 Task: Add Boiron Arnicare Tablets to the cart.
Action: Mouse moved to (251, 123)
Screenshot: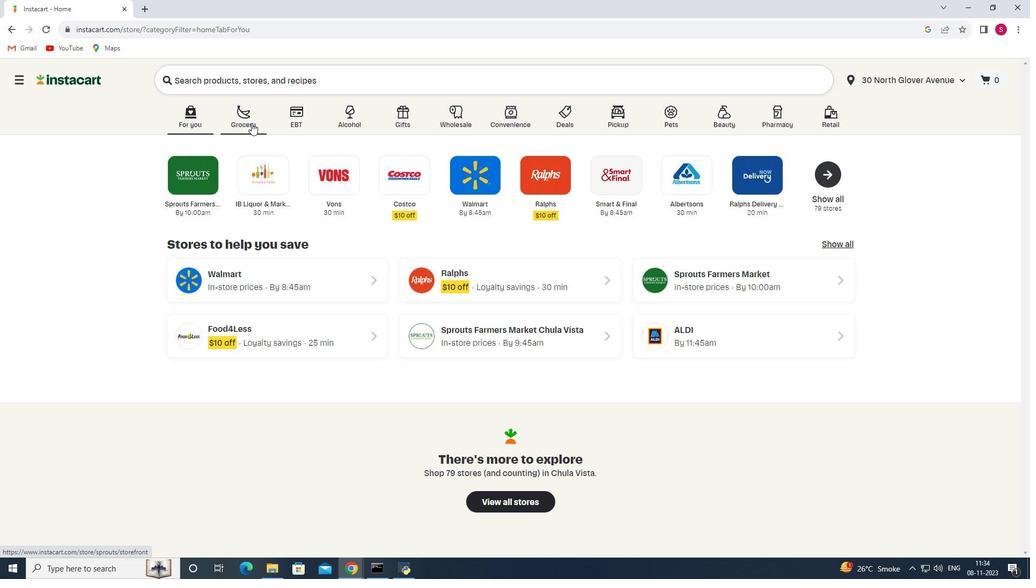 
Action: Mouse pressed left at (251, 123)
Screenshot: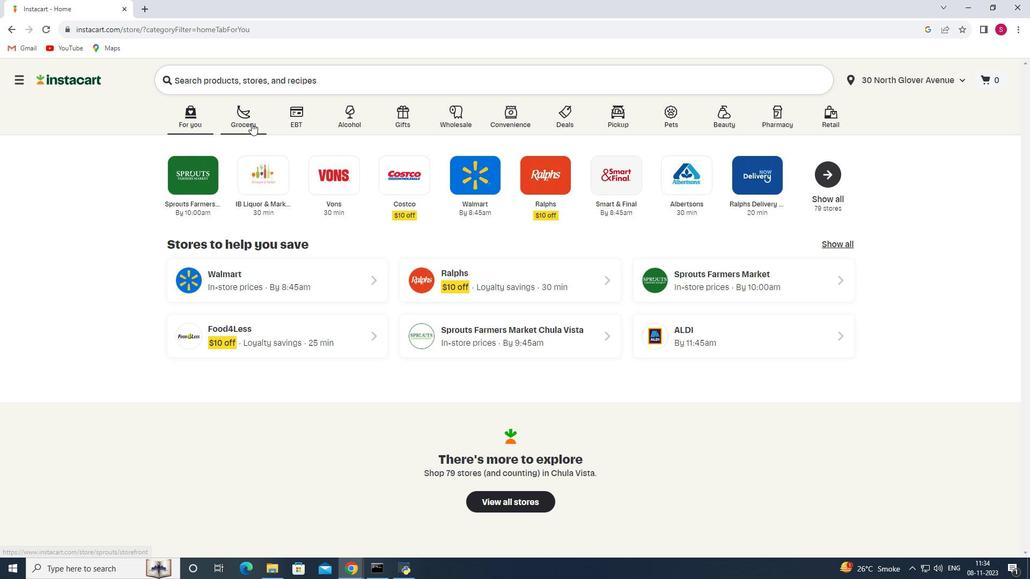 
Action: Mouse moved to (228, 314)
Screenshot: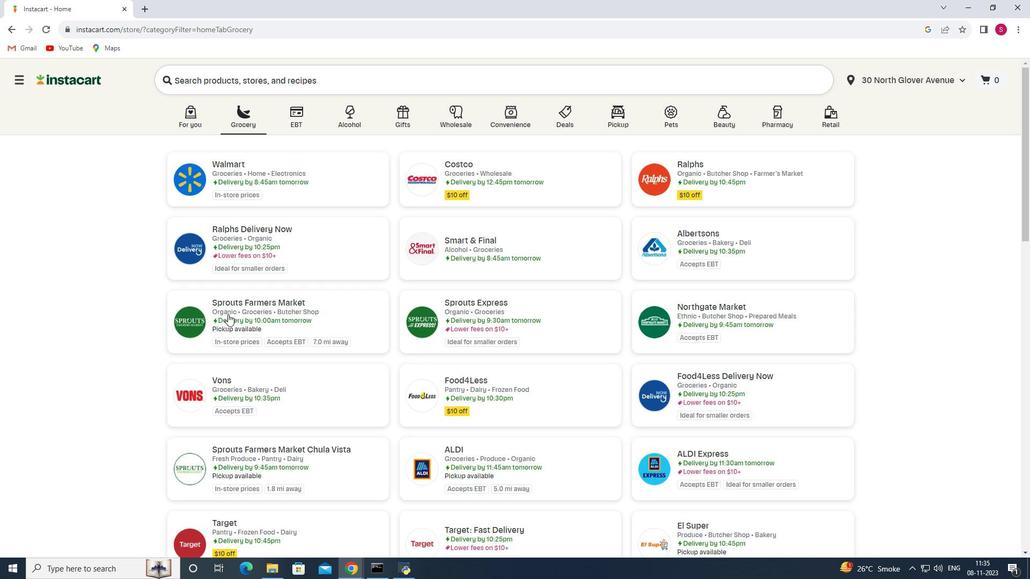 
Action: Mouse pressed left at (228, 314)
Screenshot: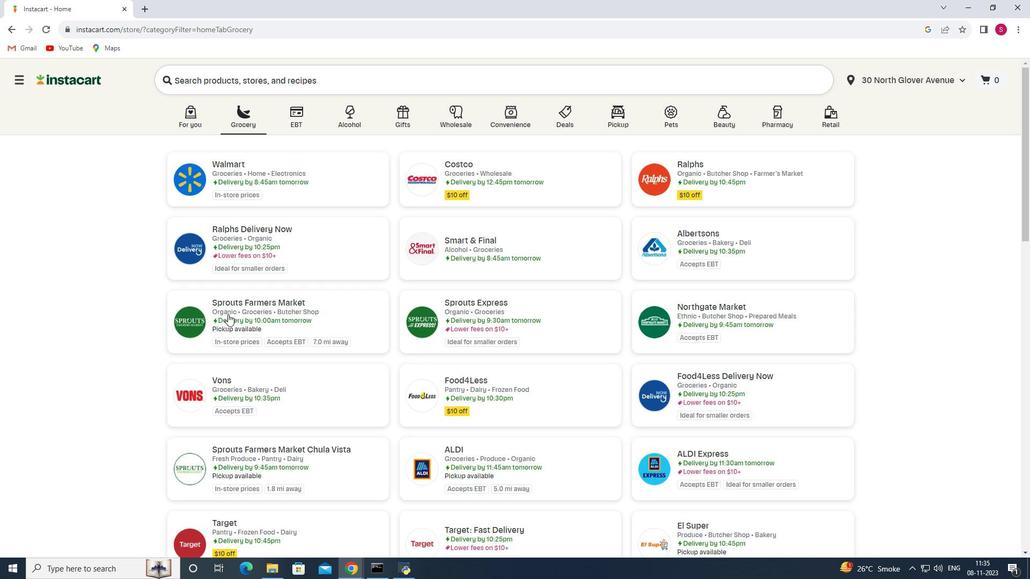 
Action: Mouse moved to (68, 337)
Screenshot: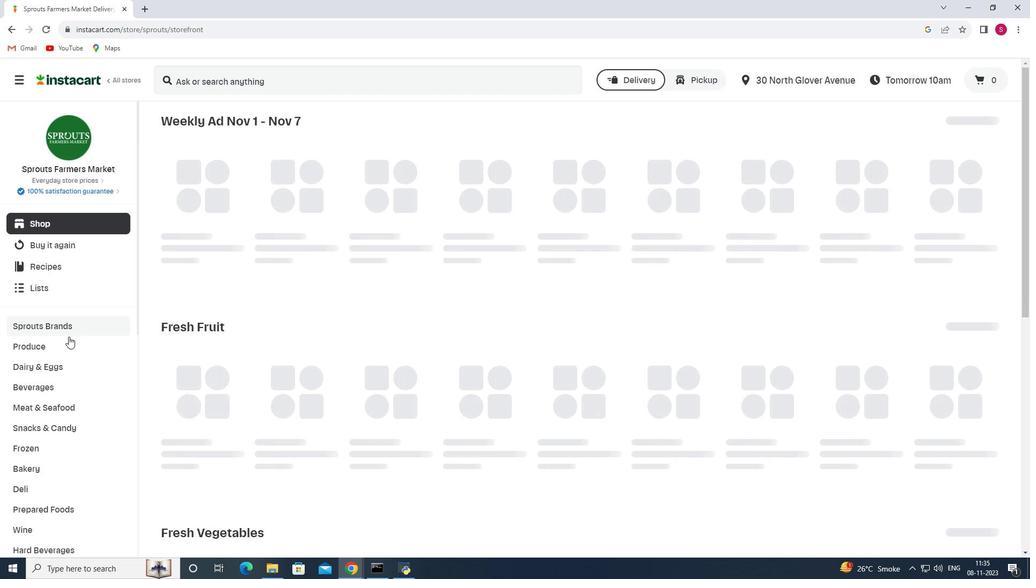 
Action: Mouse scrolled (68, 336) with delta (0, 0)
Screenshot: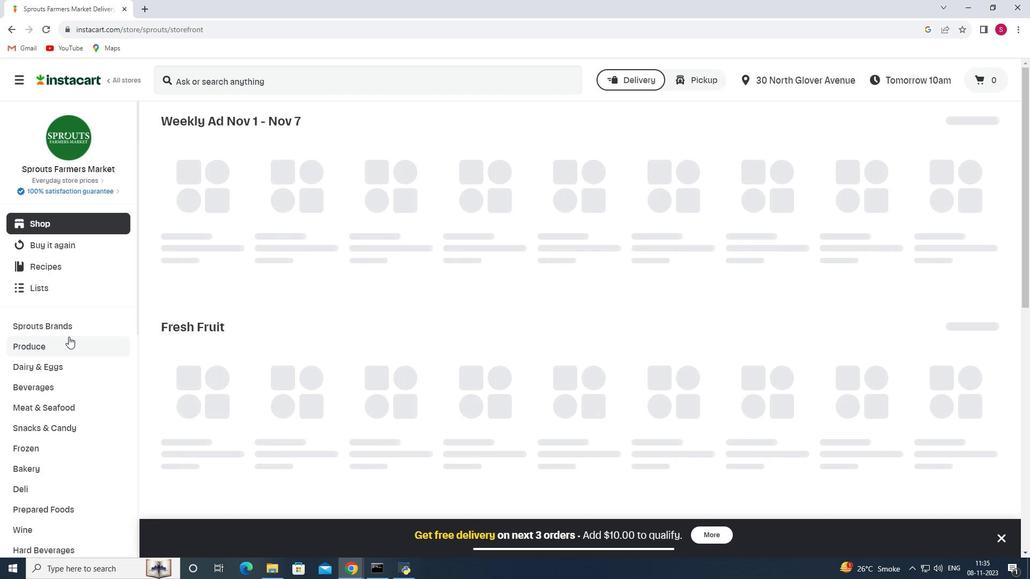 
Action: Mouse scrolled (68, 336) with delta (0, 0)
Screenshot: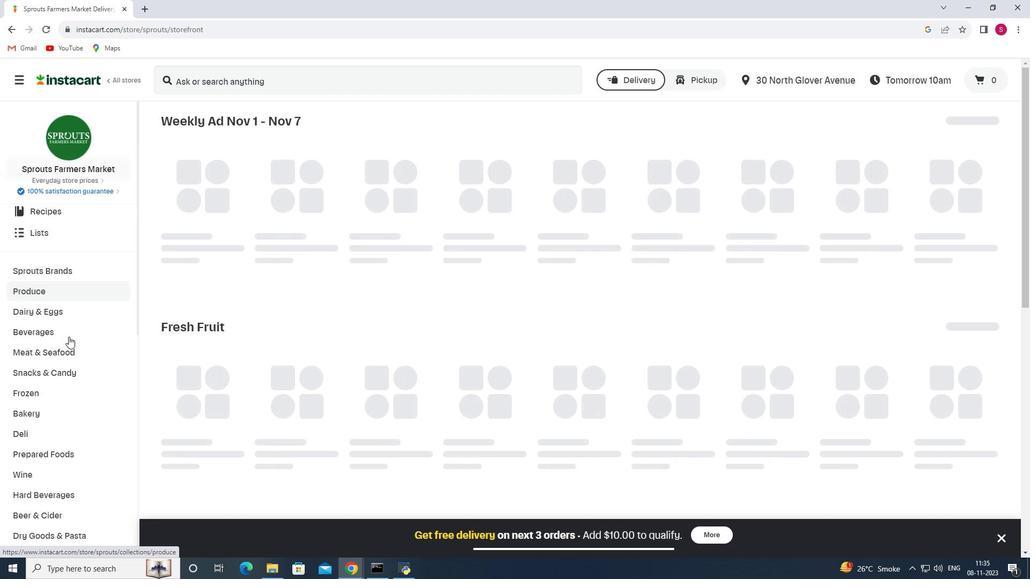 
Action: Mouse scrolled (68, 336) with delta (0, 0)
Screenshot: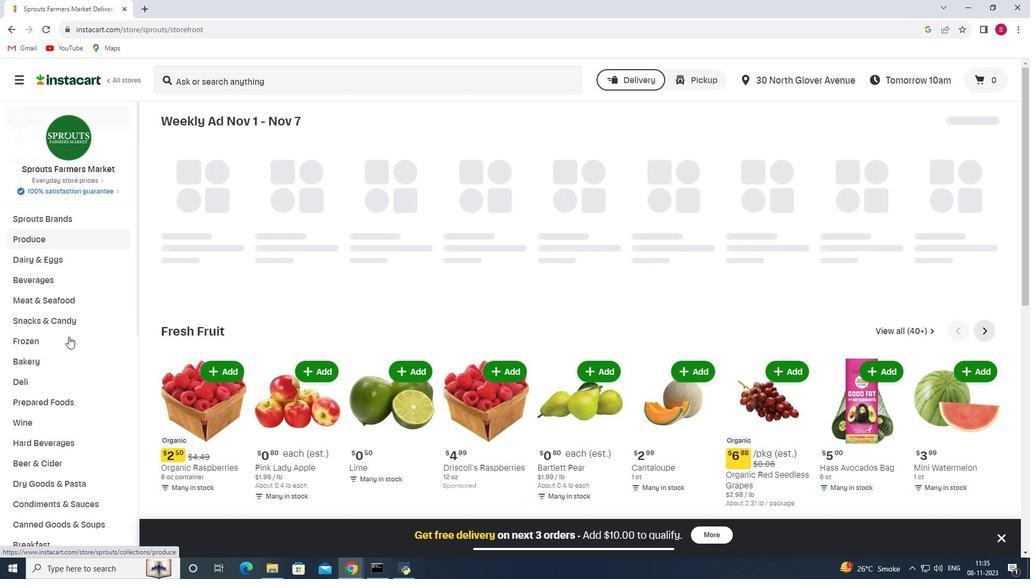 
Action: Mouse scrolled (68, 336) with delta (0, 0)
Screenshot: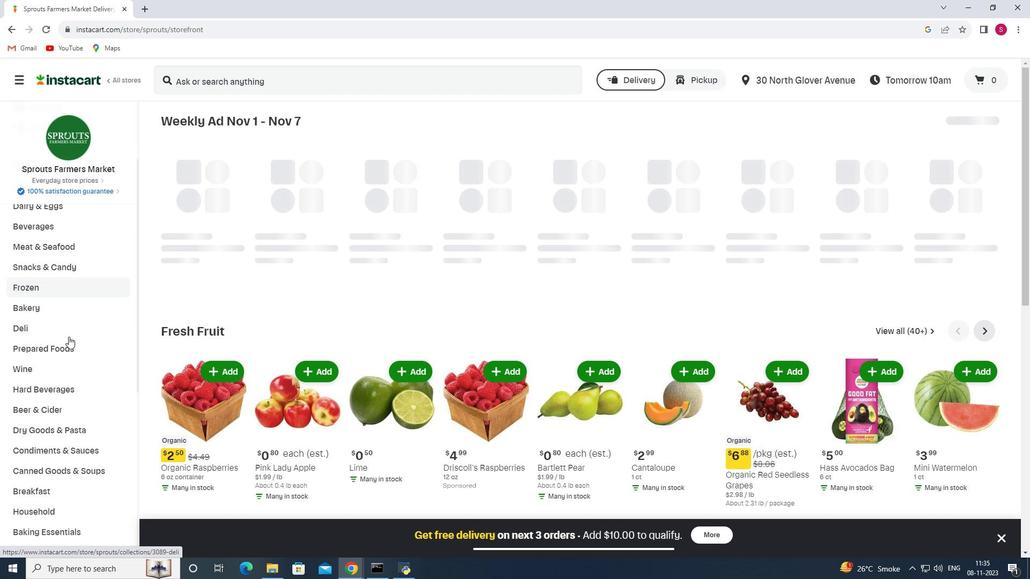 
Action: Mouse scrolled (68, 336) with delta (0, 0)
Screenshot: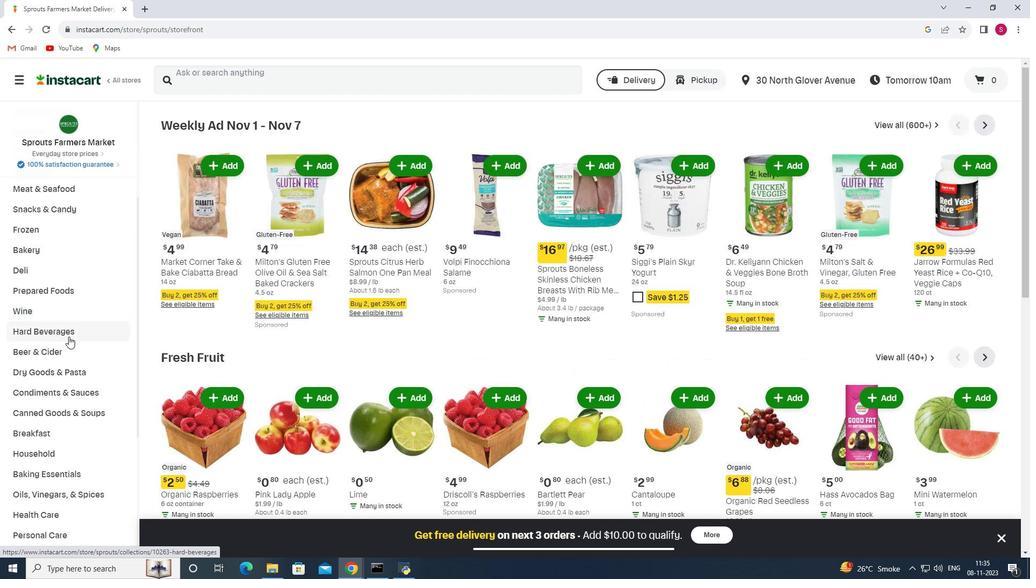 
Action: Mouse scrolled (68, 336) with delta (0, 0)
Screenshot: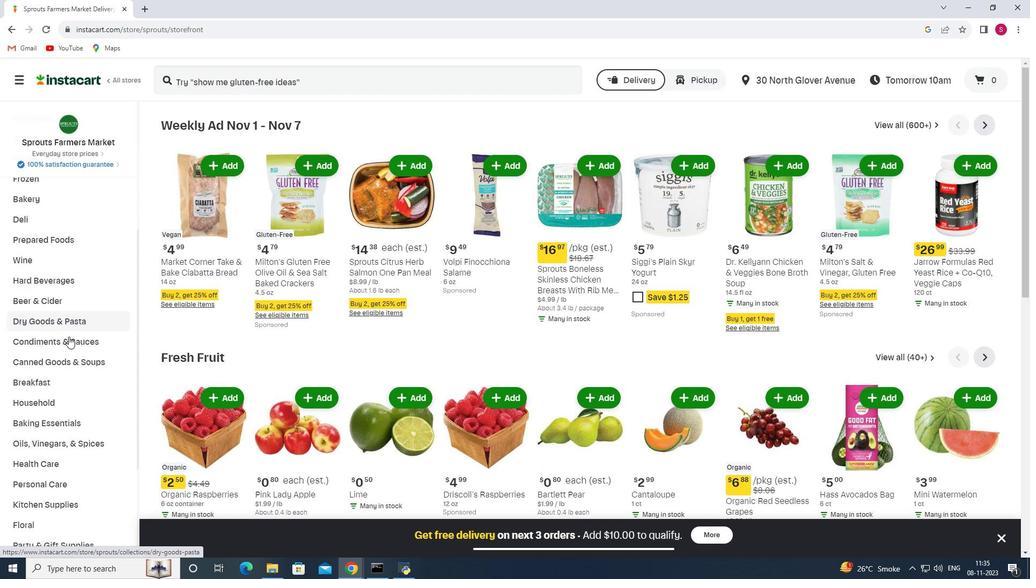 
Action: Mouse moved to (68, 337)
Screenshot: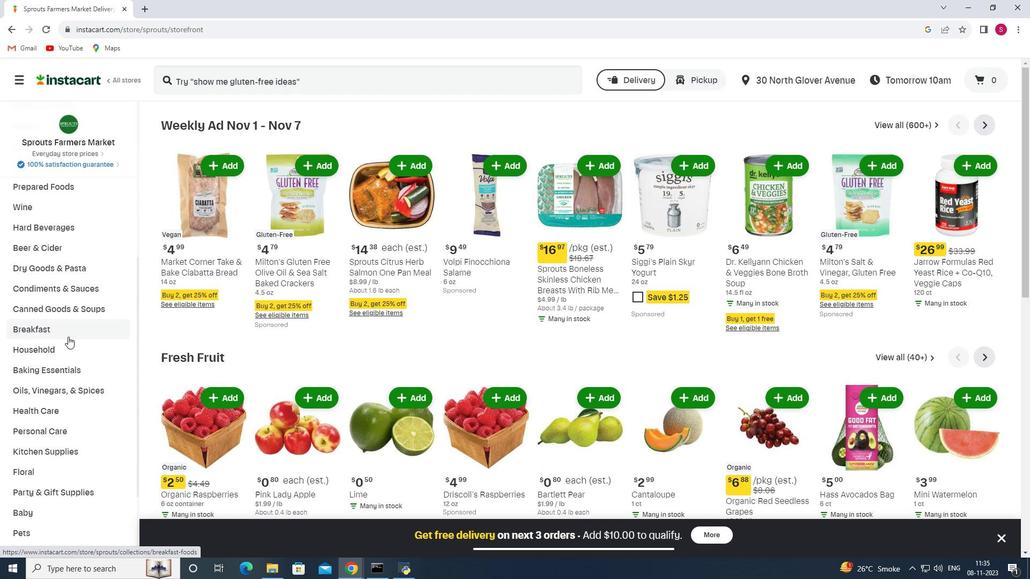 
Action: Mouse scrolled (68, 336) with delta (0, 0)
Screenshot: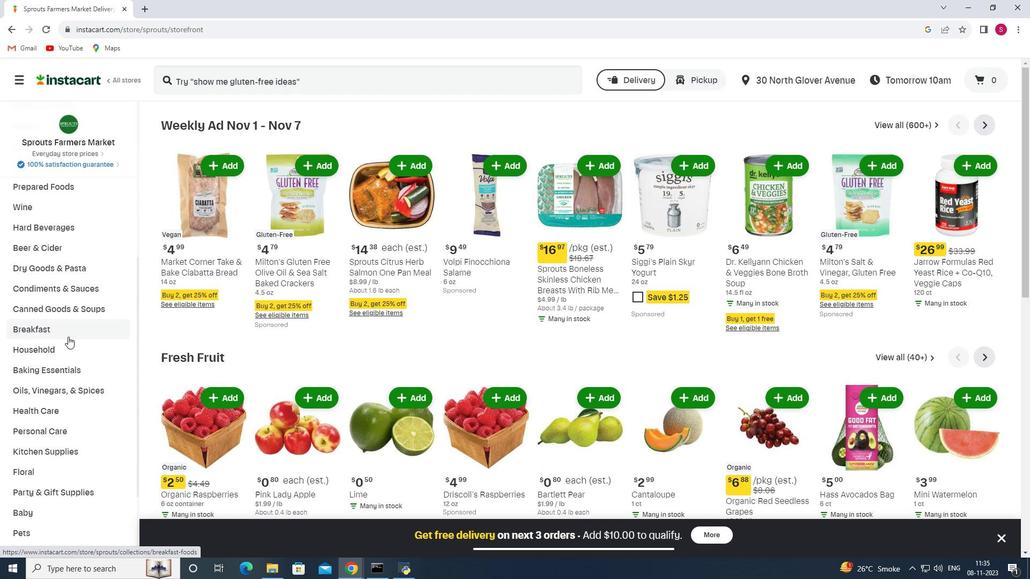 
Action: Mouse scrolled (68, 336) with delta (0, 0)
Screenshot: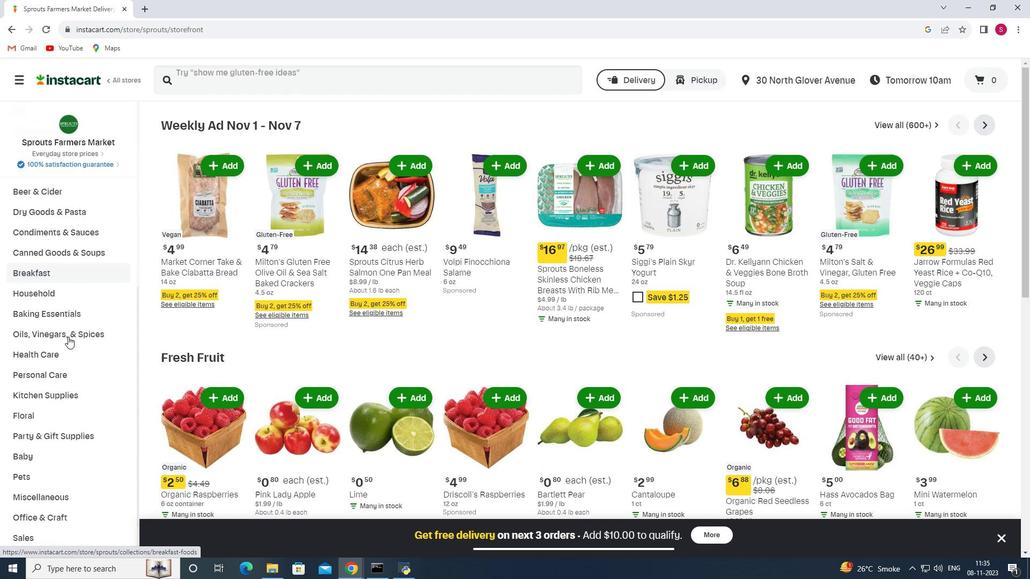 
Action: Mouse moved to (80, 307)
Screenshot: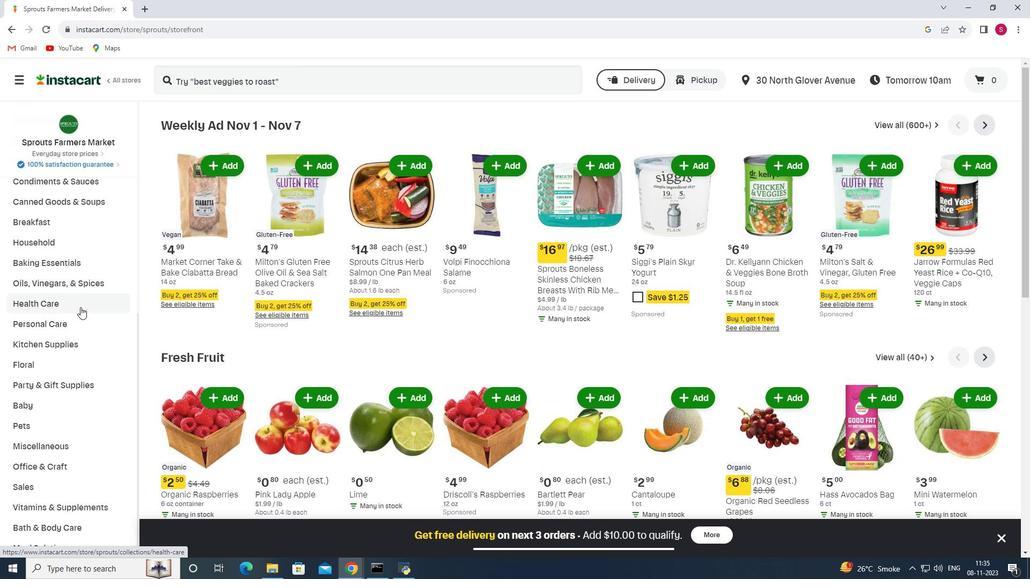 
Action: Mouse pressed left at (80, 307)
Screenshot: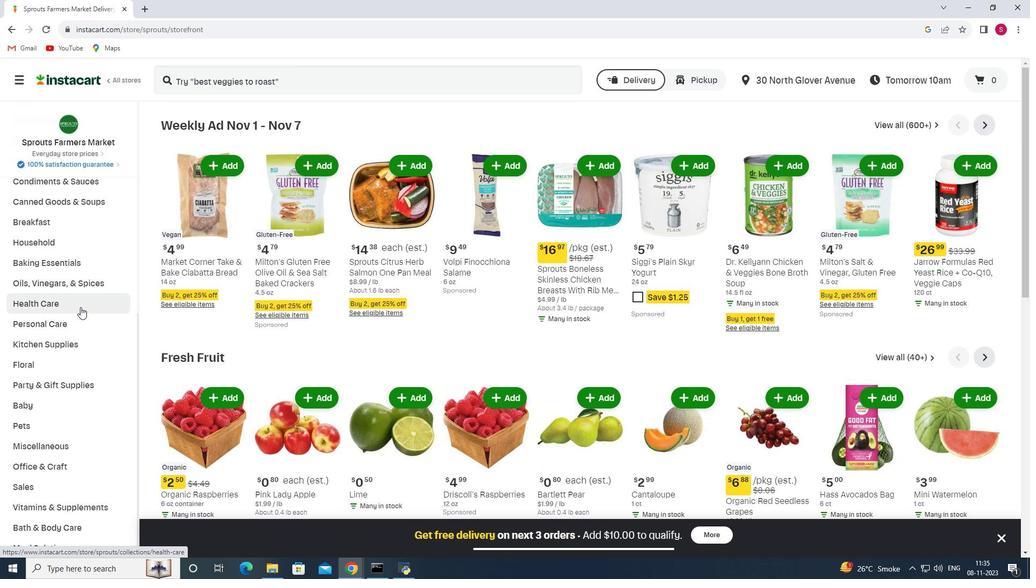 
Action: Mouse moved to (362, 156)
Screenshot: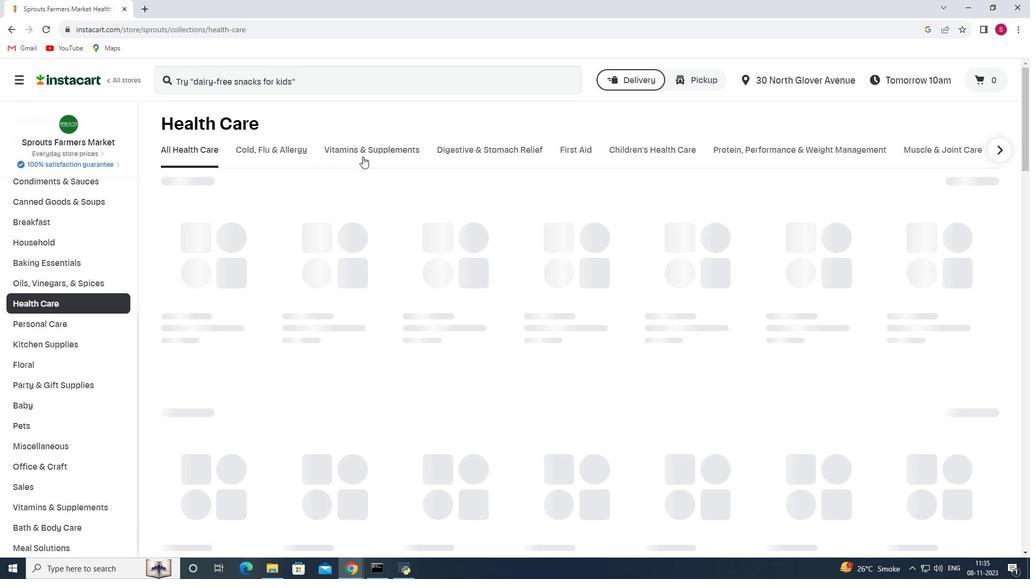 
Action: Mouse pressed left at (362, 156)
Screenshot: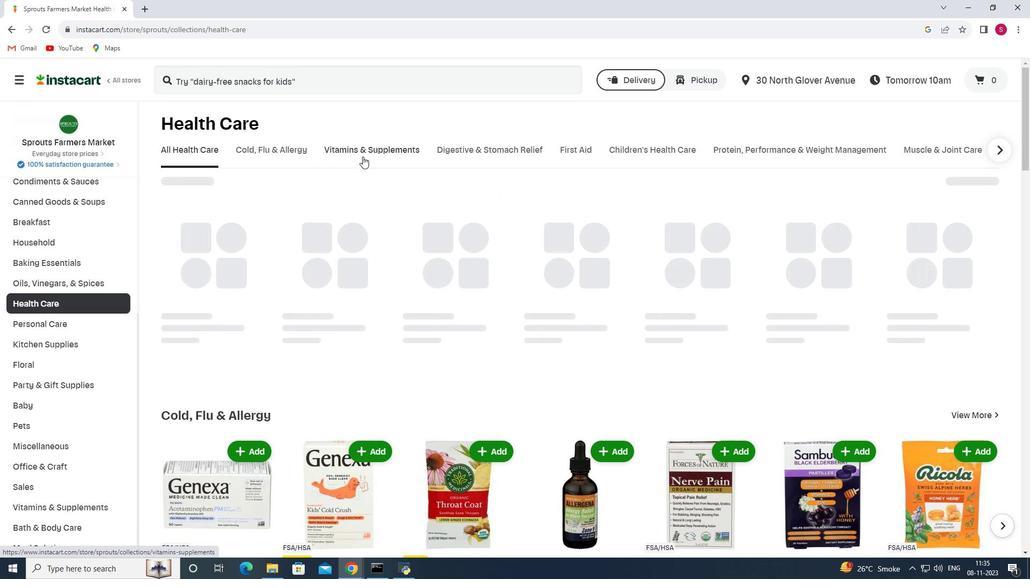 
Action: Mouse moved to (841, 201)
Screenshot: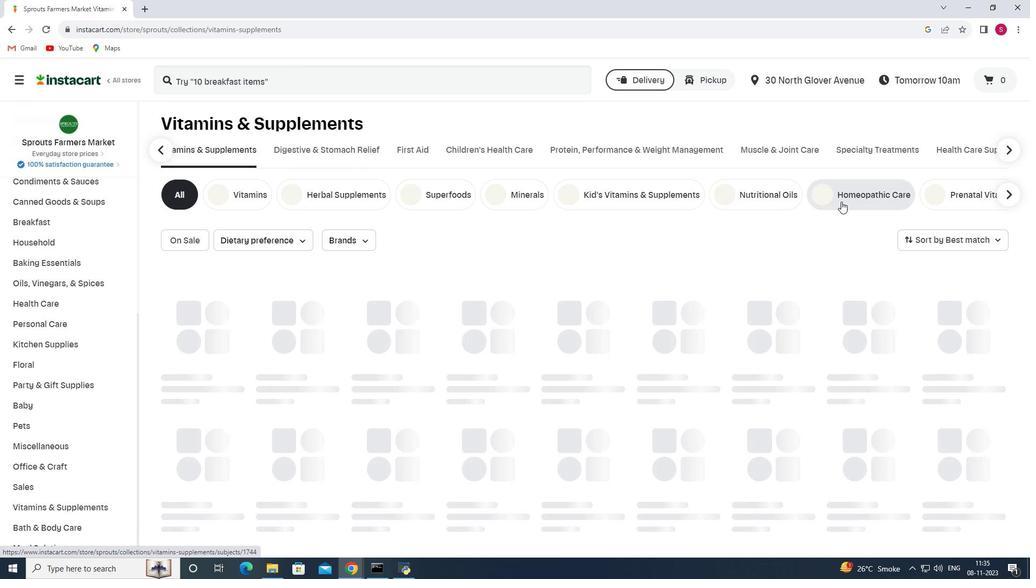 
Action: Mouse pressed left at (841, 201)
Screenshot: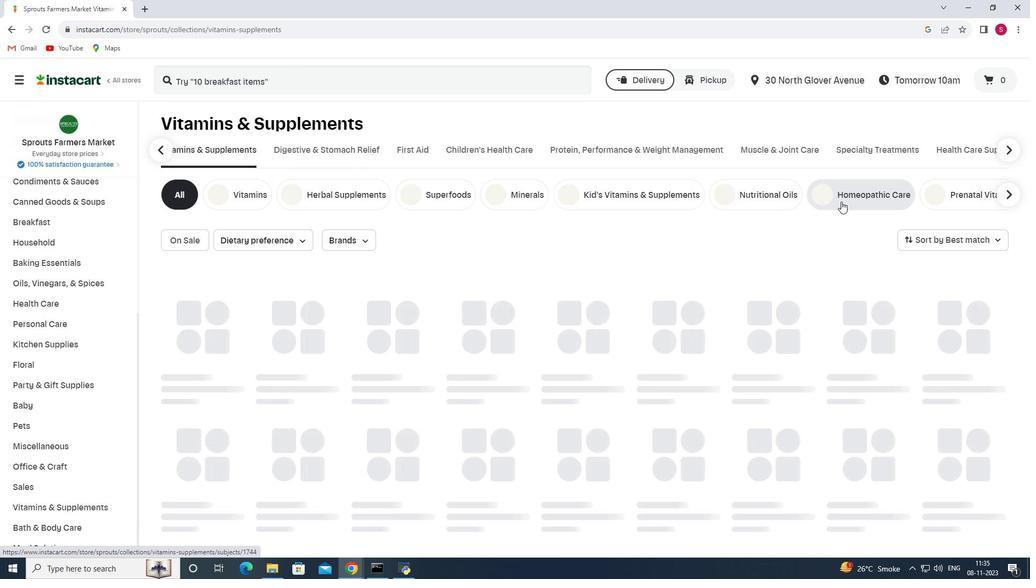 
Action: Mouse moved to (311, 77)
Screenshot: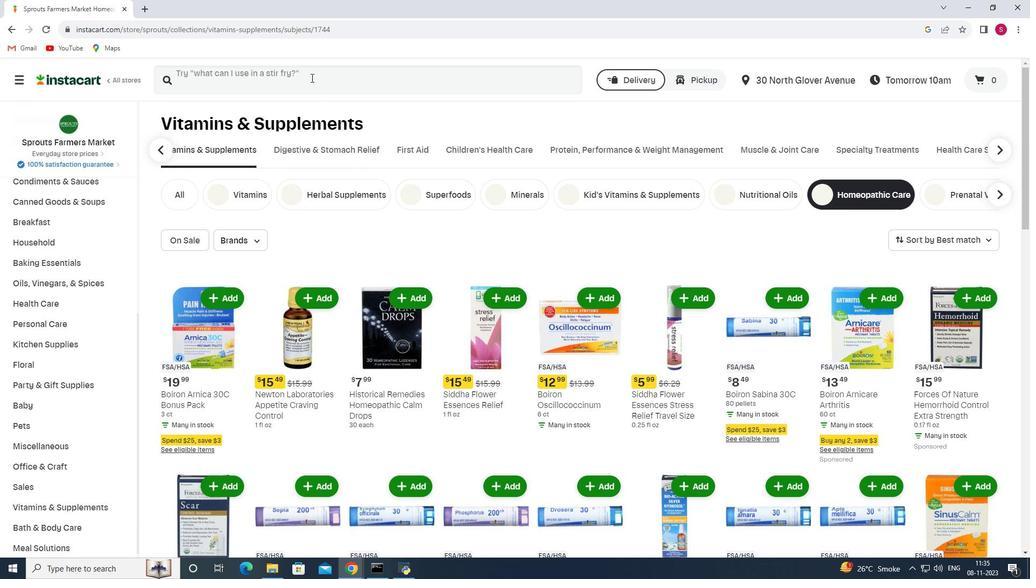 
Action: Mouse pressed left at (311, 77)
Screenshot: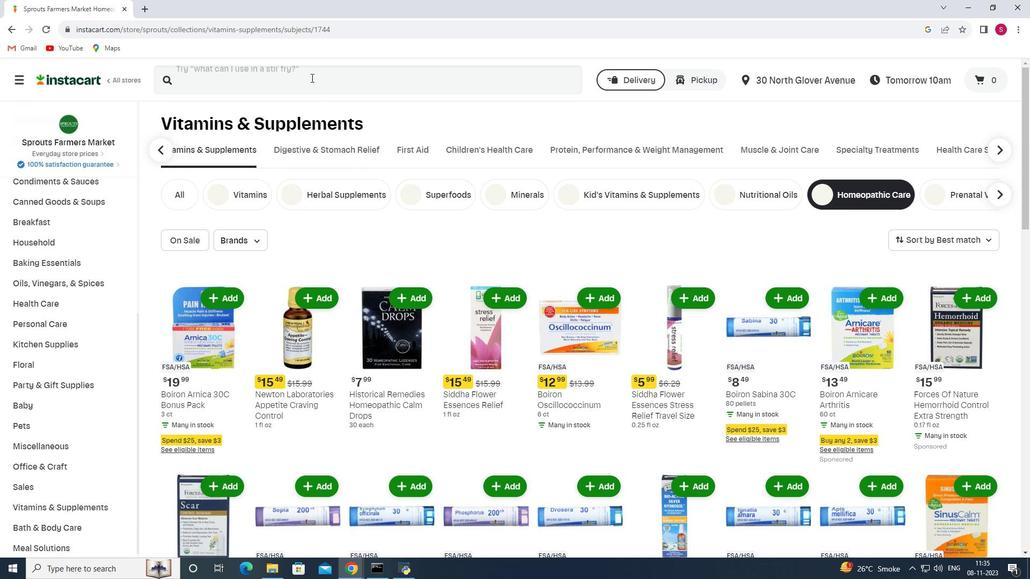 
Action: Key pressed <Key.shift><Key.shift>Boiron<Key.space><Key.shift>Arnicare<Key.space><Key.shift>Tablets<Key.enter>
Screenshot: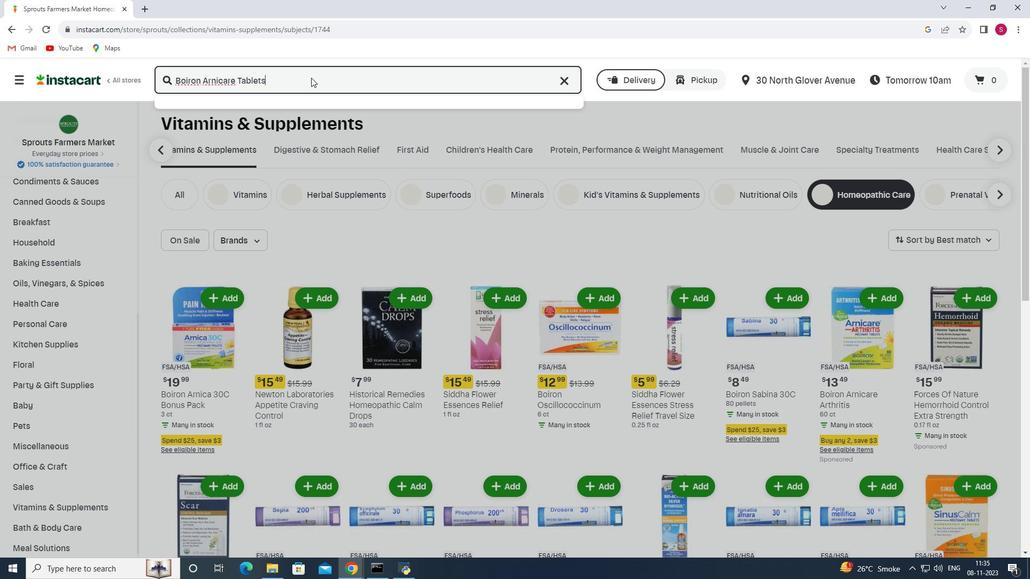 
Action: Mouse moved to (351, 166)
Screenshot: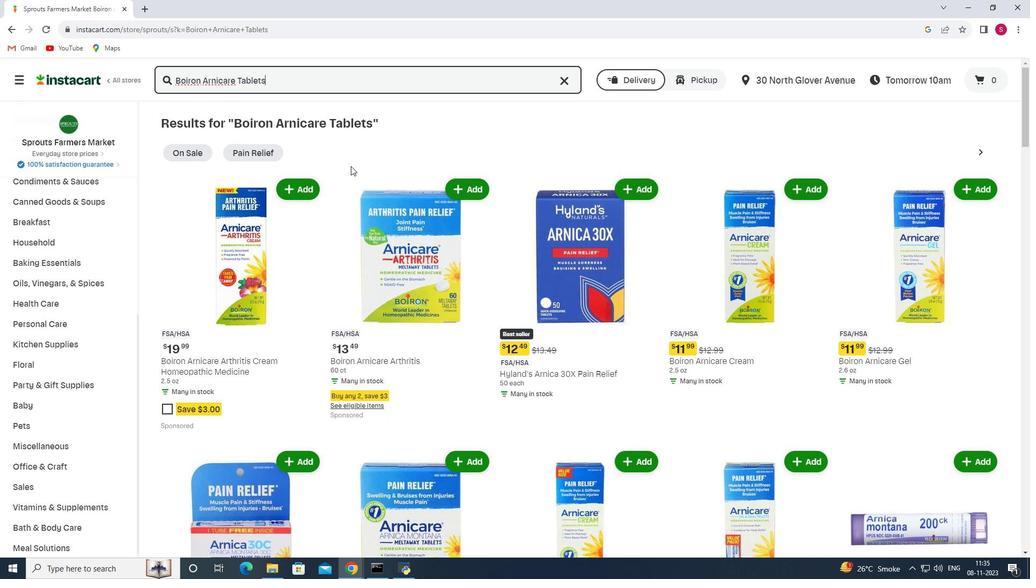 
Action: Mouse scrolled (351, 165) with delta (0, 0)
Screenshot: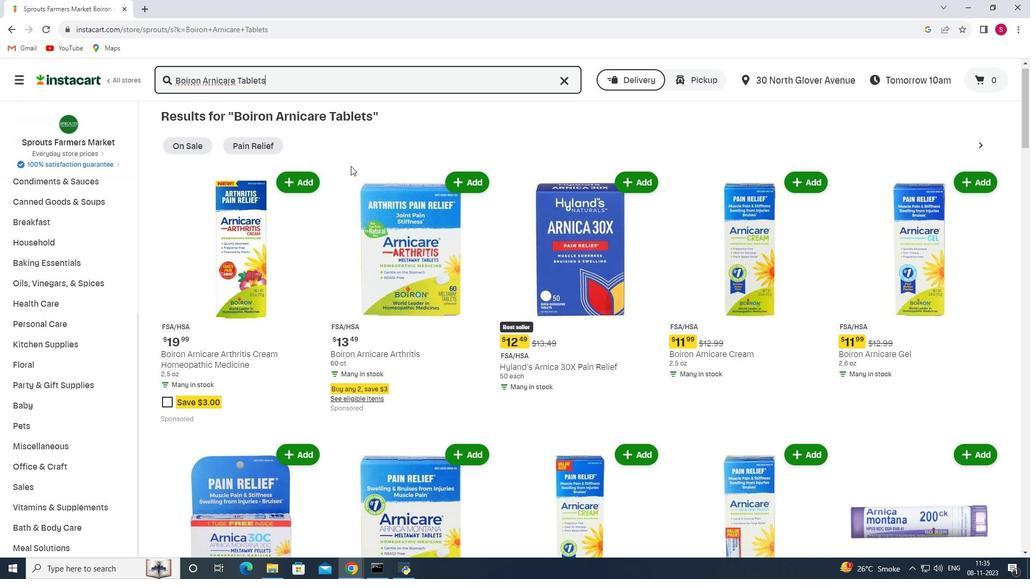 
Action: Mouse scrolled (351, 165) with delta (0, 0)
Screenshot: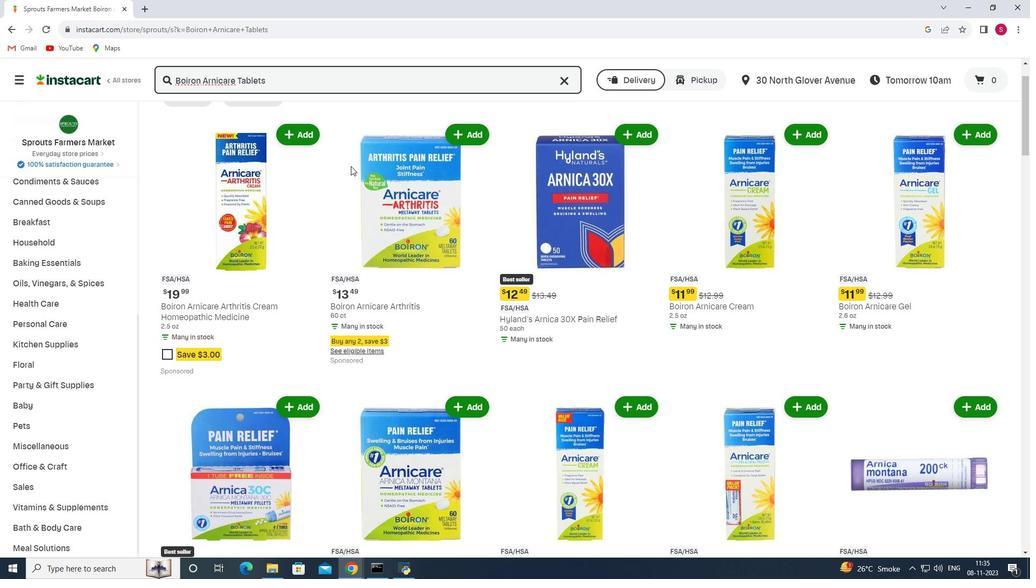 
Action: Mouse moved to (361, 175)
Screenshot: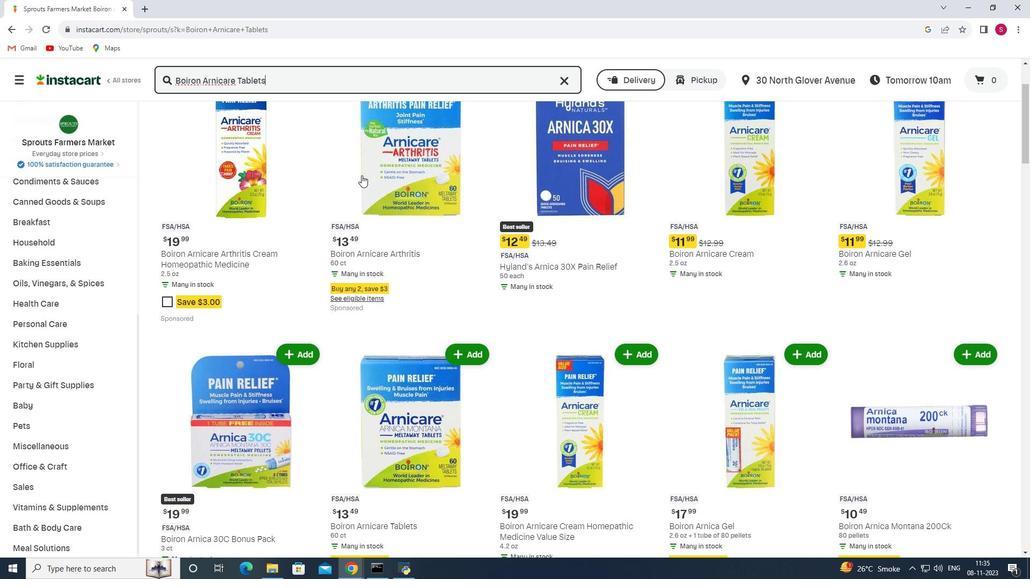 
Action: Mouse scrolled (361, 175) with delta (0, 0)
Screenshot: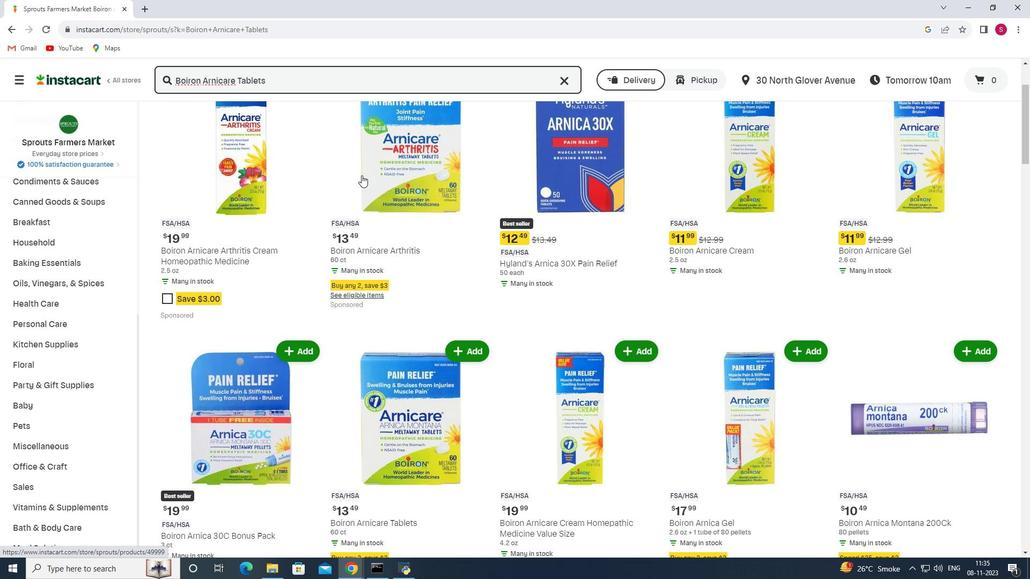 
Action: Mouse moved to (386, 211)
Screenshot: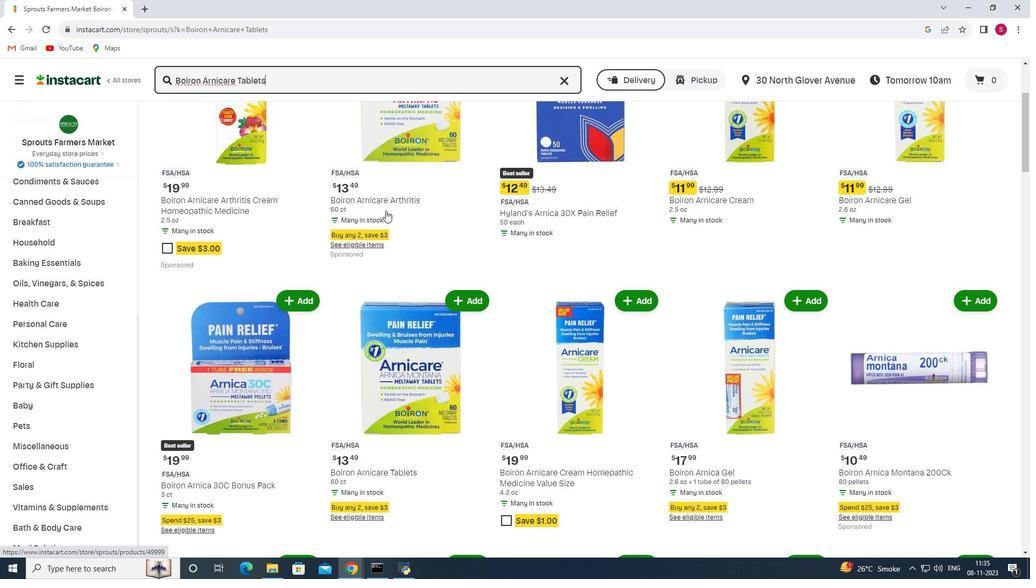 
Action: Mouse scrolled (386, 210) with delta (0, 0)
Screenshot: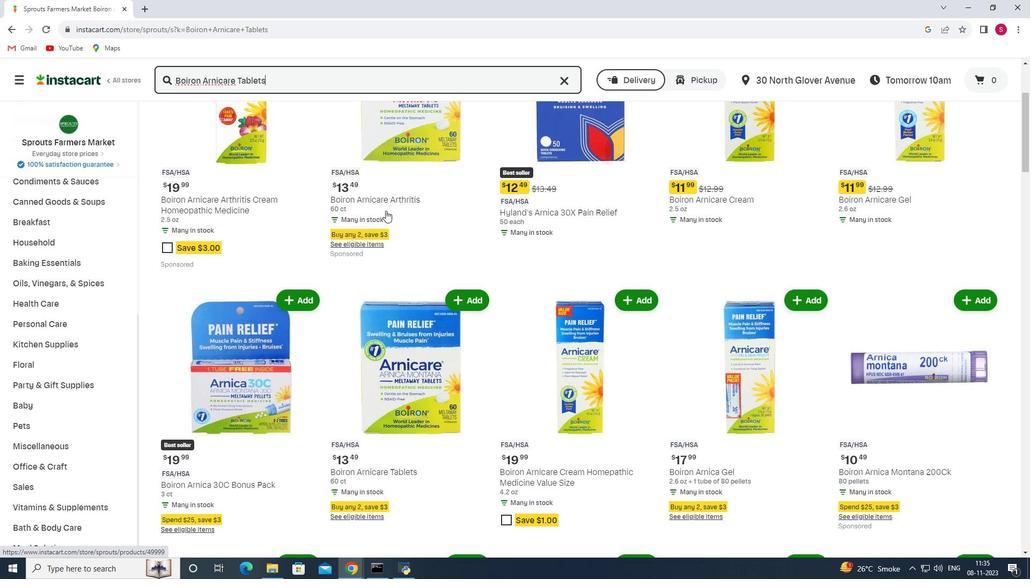 
Action: Mouse moved to (462, 243)
Screenshot: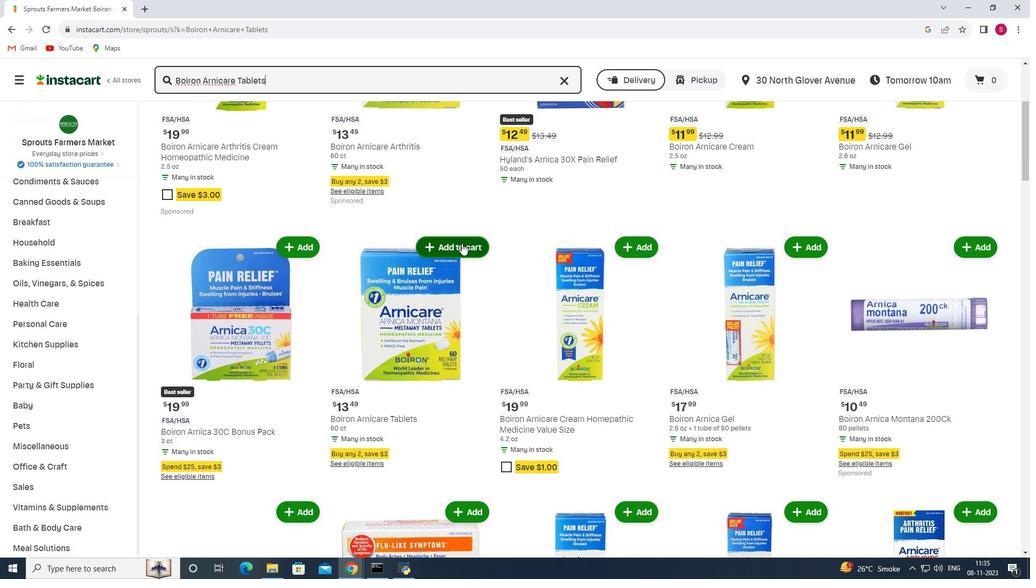 
Action: Mouse pressed left at (462, 243)
Screenshot: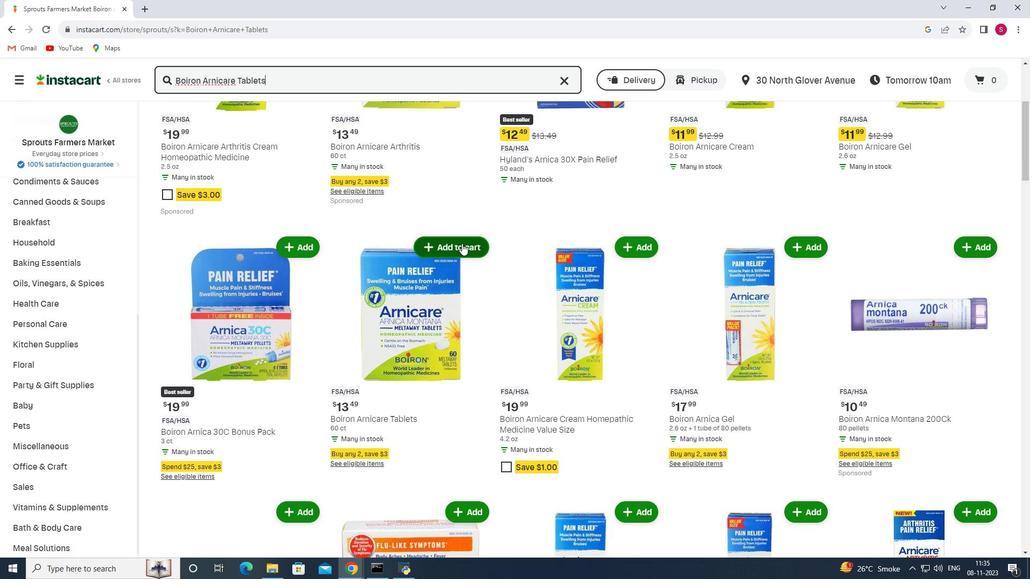 
Action: Mouse moved to (465, 286)
Screenshot: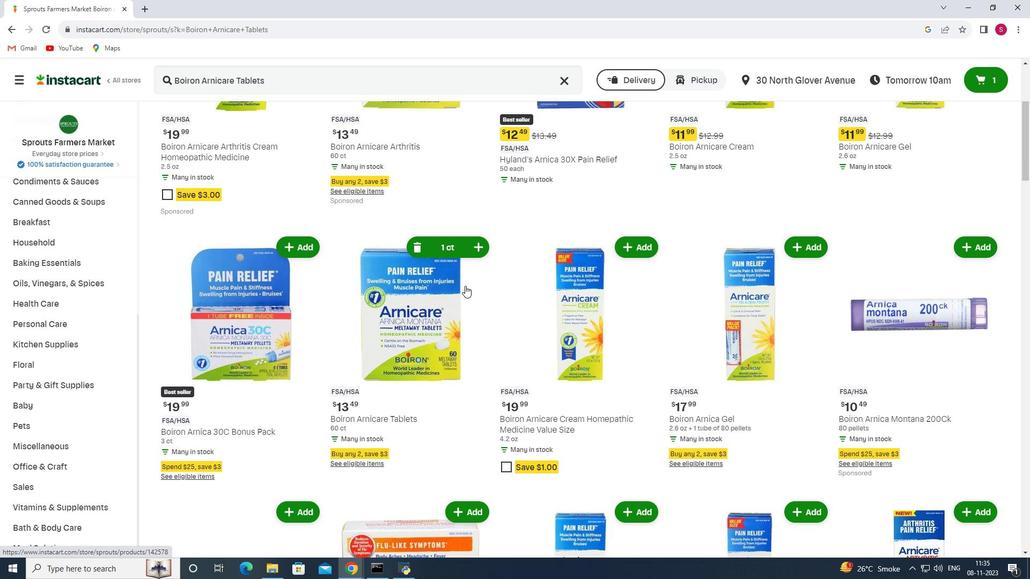 
